 Task: Add a condition where "Hours since due date Is One hundred" in new tickets in your groups.
Action: Mouse moved to (166, 390)
Screenshot: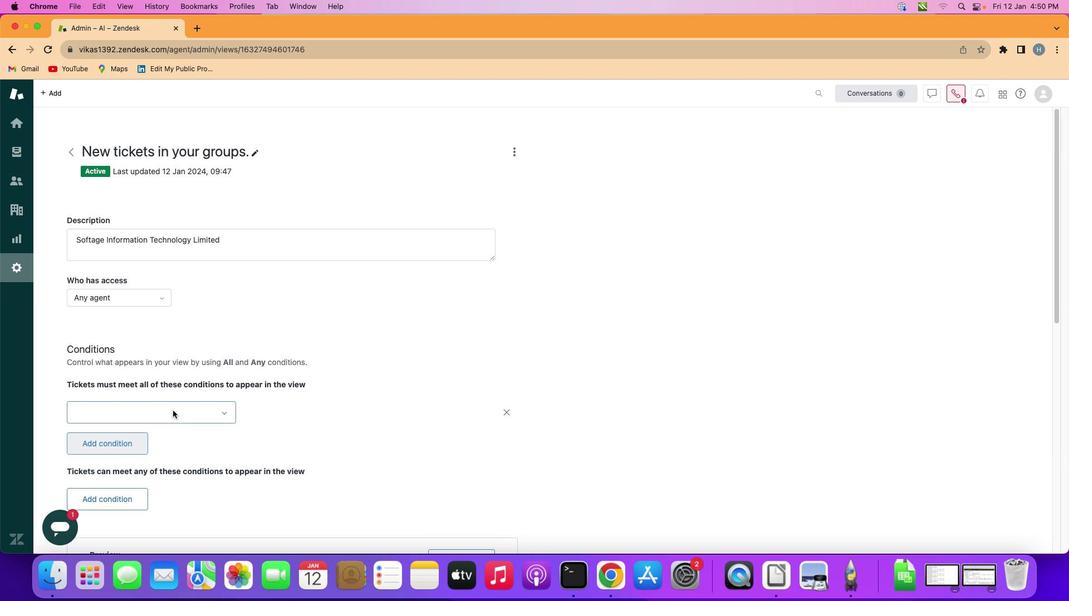 
Action: Mouse pressed left at (166, 390)
Screenshot: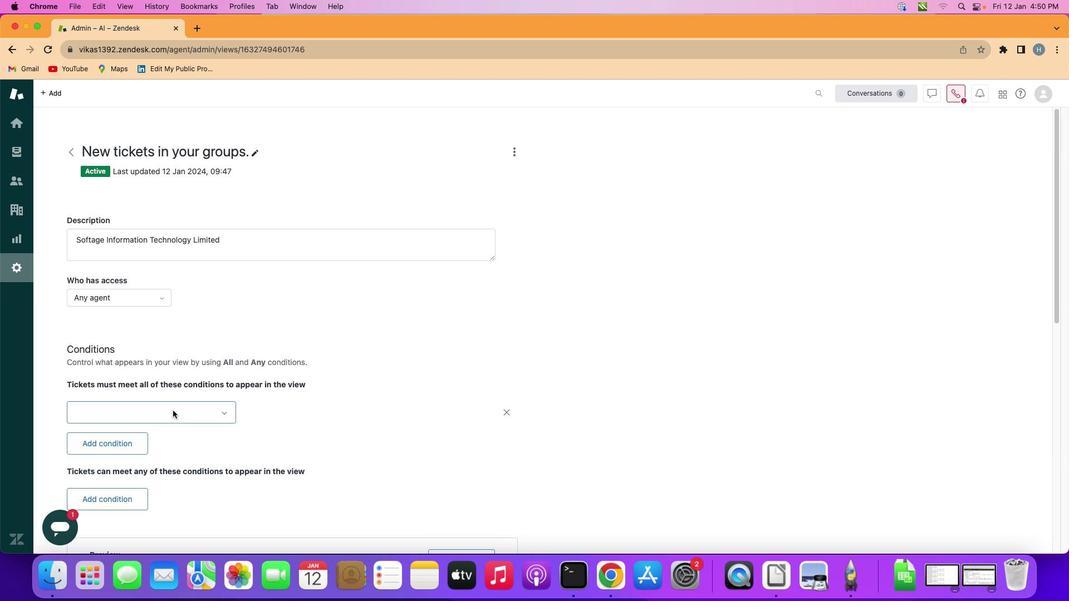 
Action: Mouse moved to (231, 390)
Screenshot: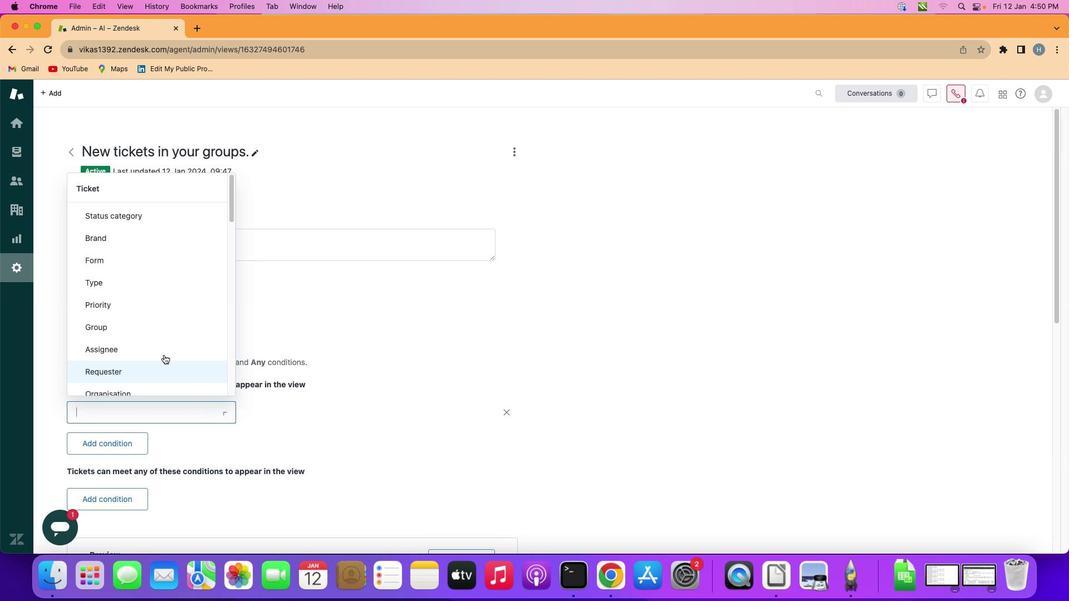 
Action: Mouse pressed left at (231, 390)
Screenshot: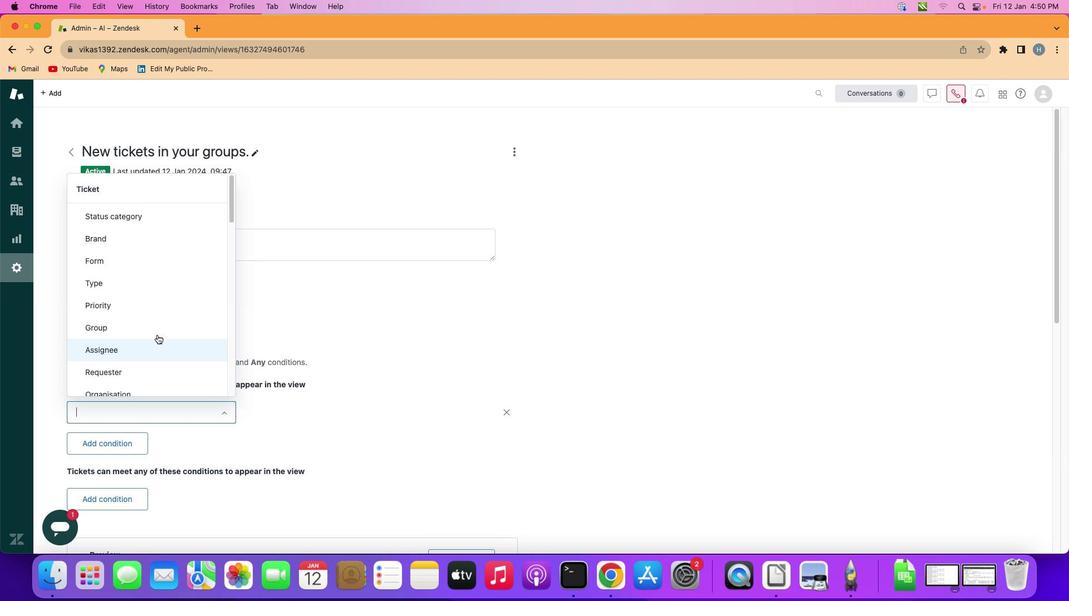 
Action: Mouse moved to (222, 293)
Screenshot: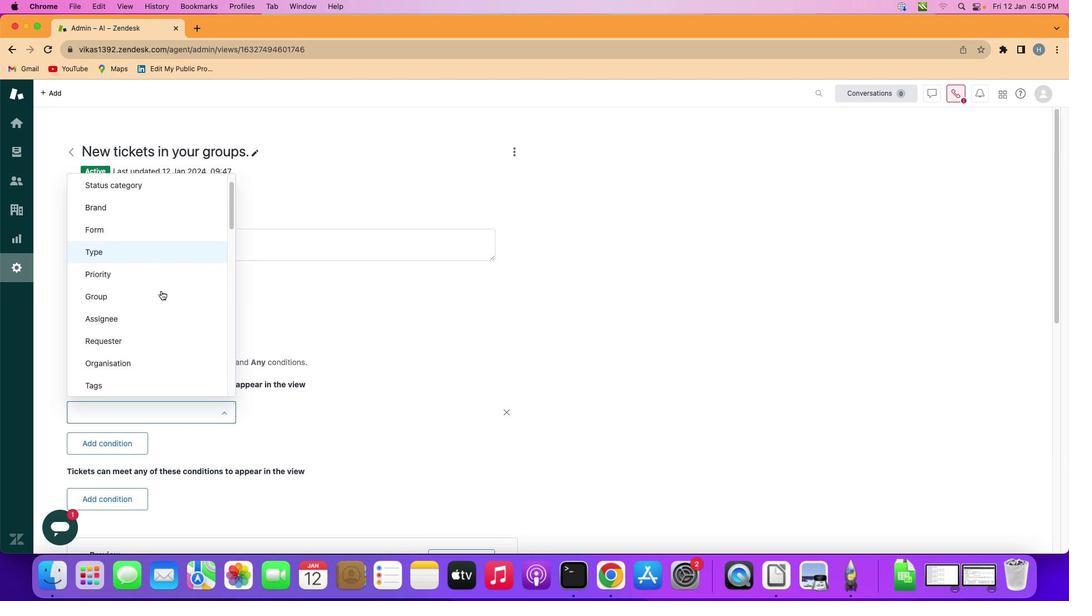 
Action: Mouse scrolled (222, 293) with delta (80, 60)
Screenshot: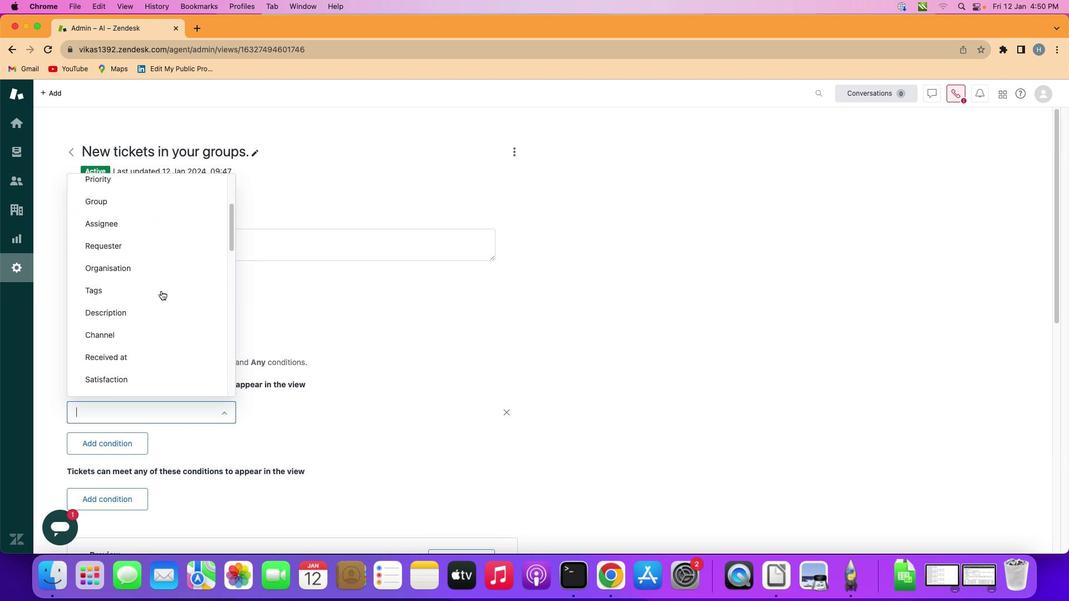 
Action: Mouse scrolled (222, 293) with delta (80, 60)
Screenshot: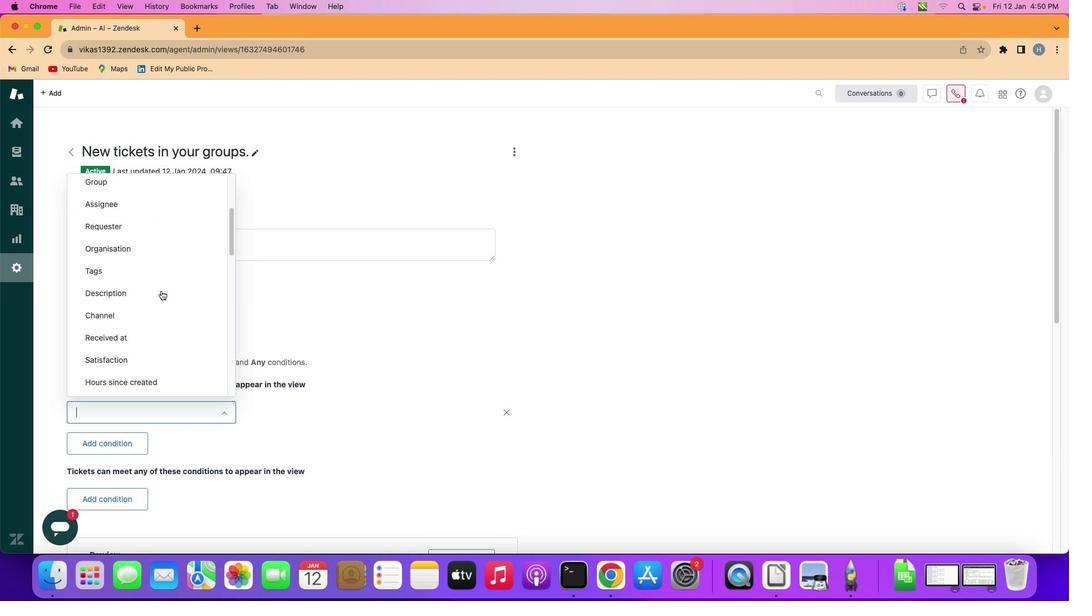 
Action: Mouse scrolled (222, 293) with delta (80, 60)
Screenshot: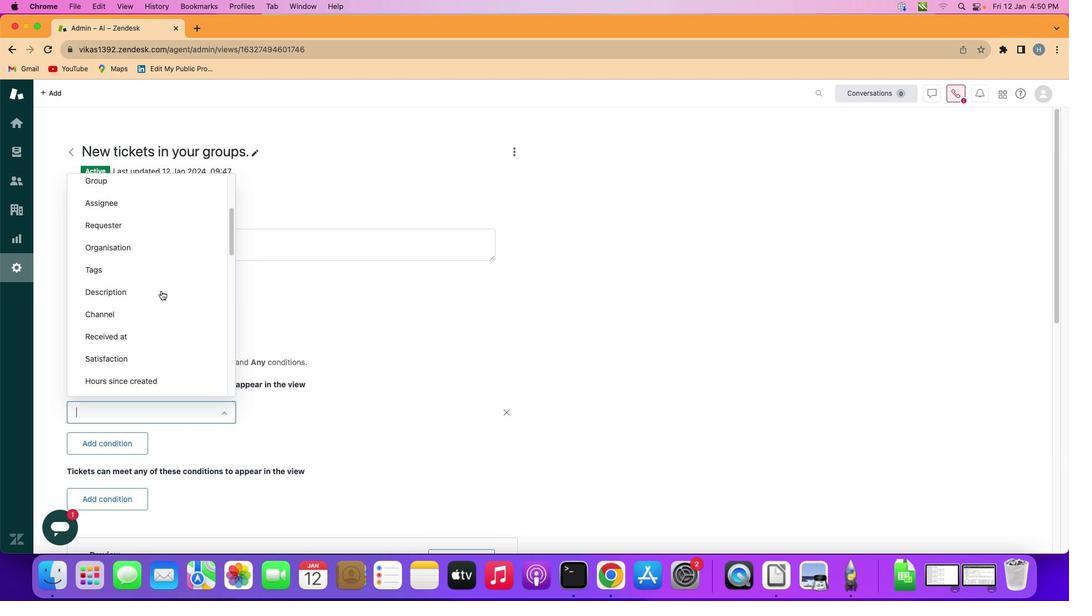 
Action: Mouse scrolled (222, 293) with delta (80, 60)
Screenshot: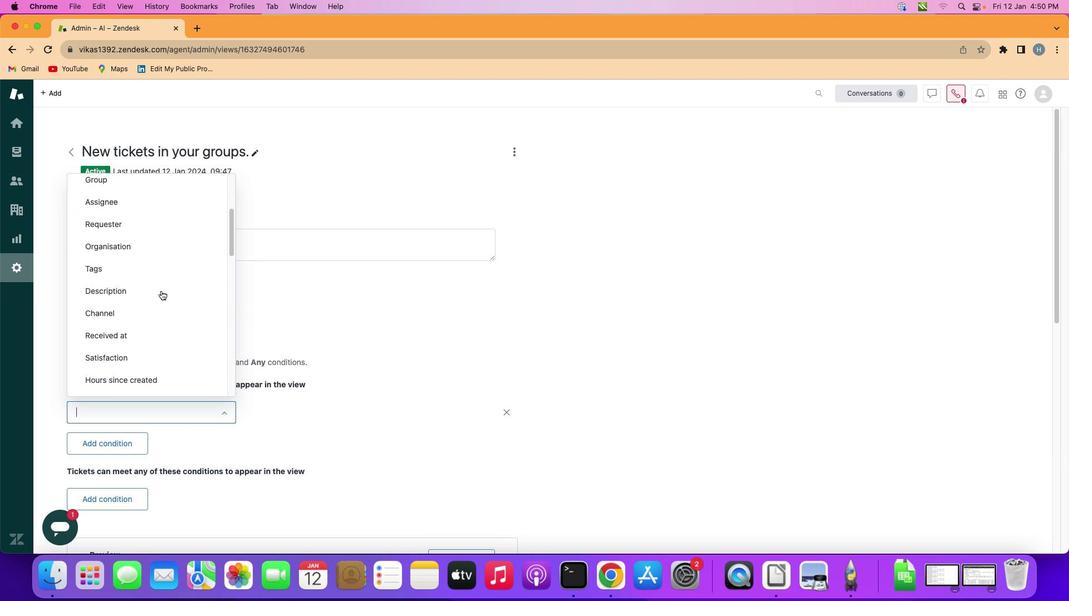 
Action: Mouse scrolled (222, 293) with delta (80, 59)
Screenshot: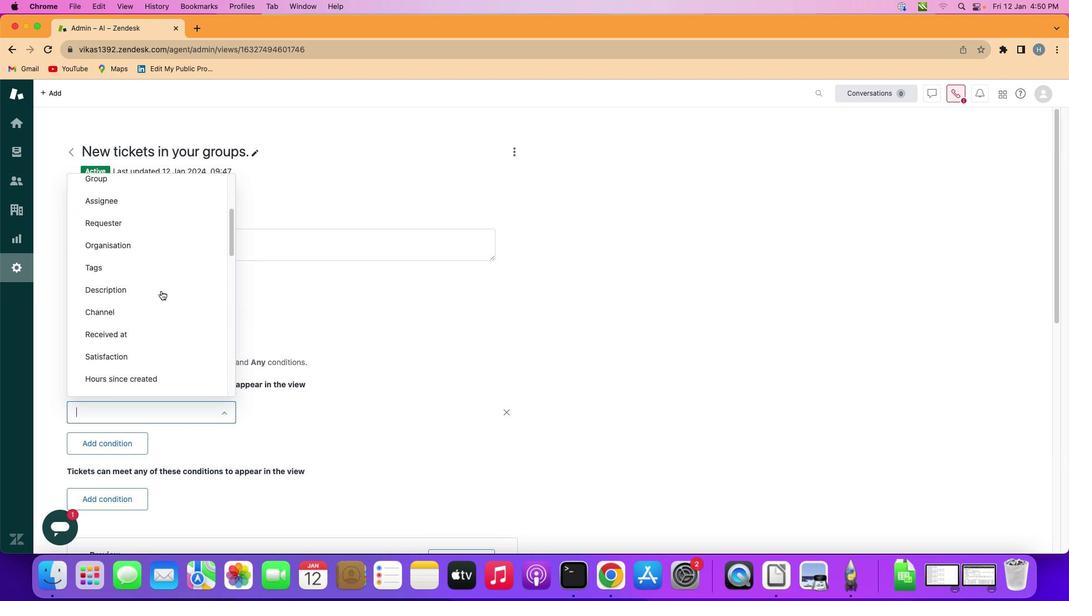 
Action: Mouse scrolled (222, 293) with delta (80, 60)
Screenshot: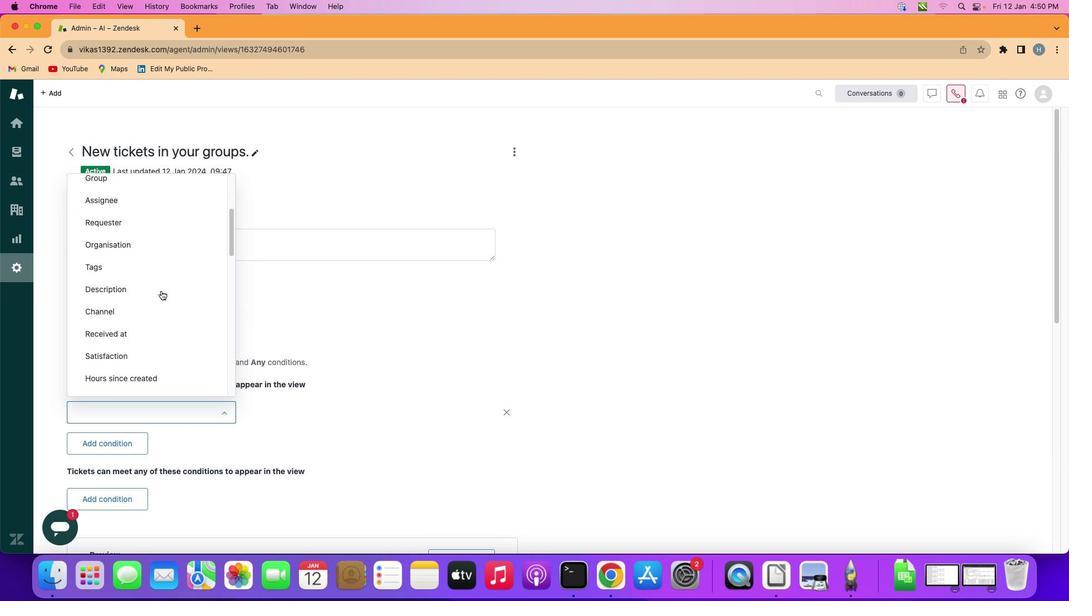 
Action: Mouse scrolled (222, 293) with delta (80, 60)
Screenshot: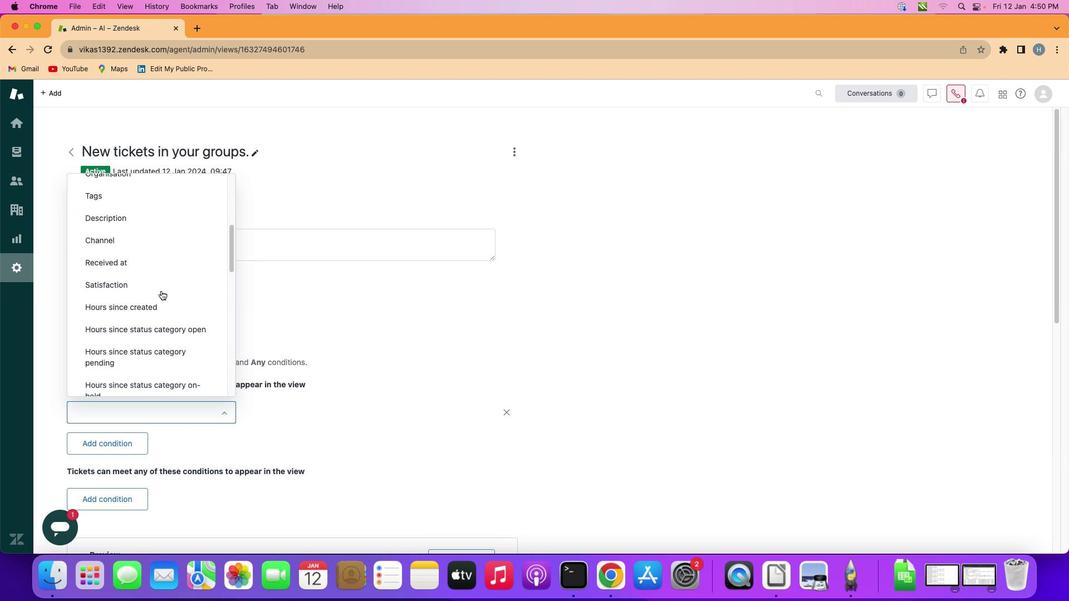
Action: Mouse scrolled (222, 293) with delta (80, 60)
Screenshot: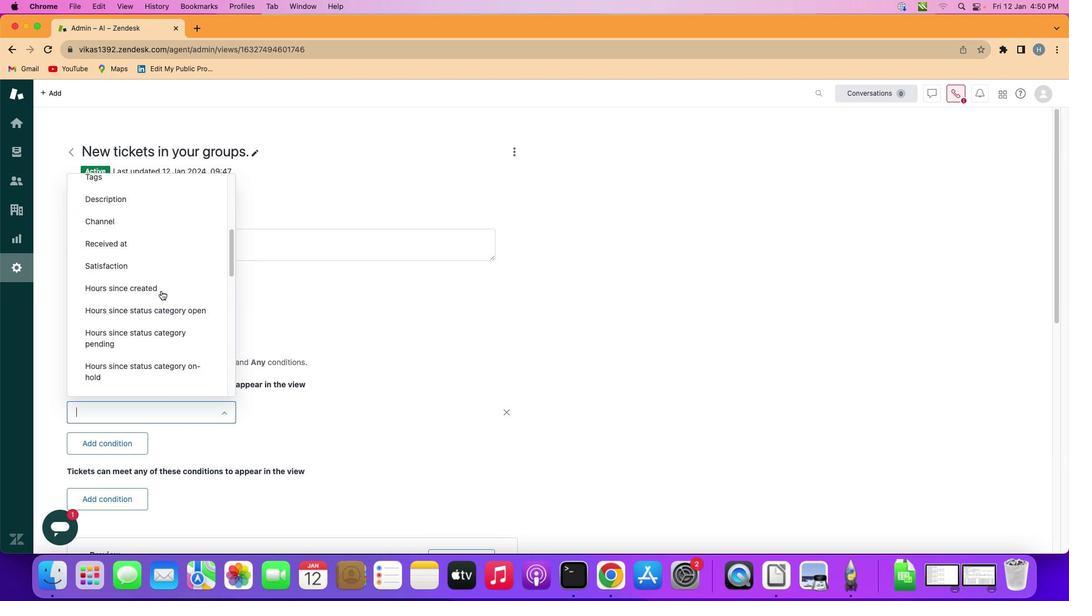 
Action: Mouse scrolled (222, 293) with delta (80, 60)
Screenshot: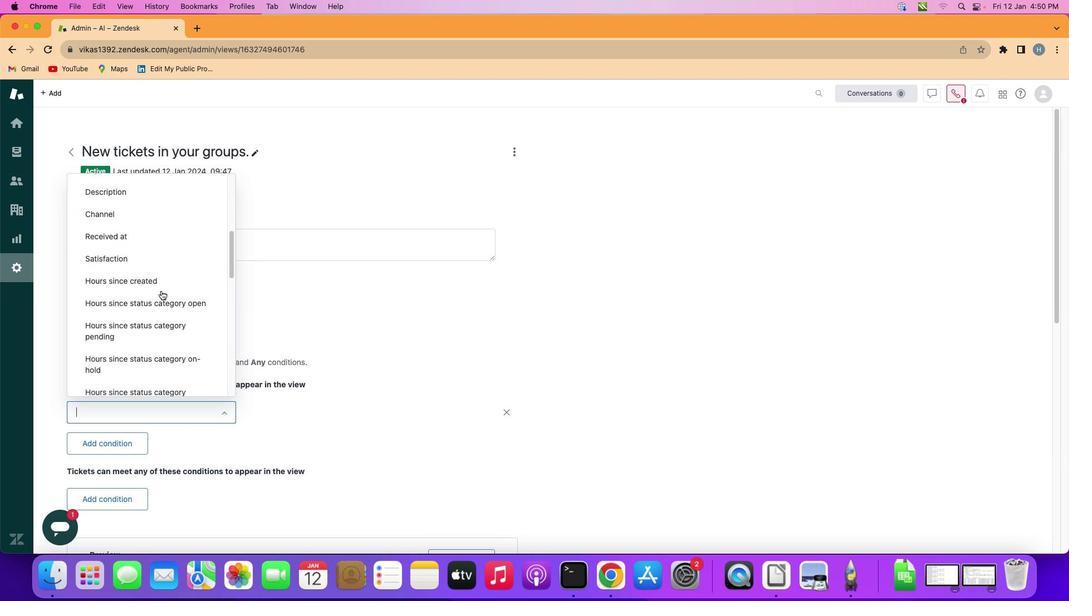 
Action: Mouse scrolled (222, 293) with delta (80, 60)
Screenshot: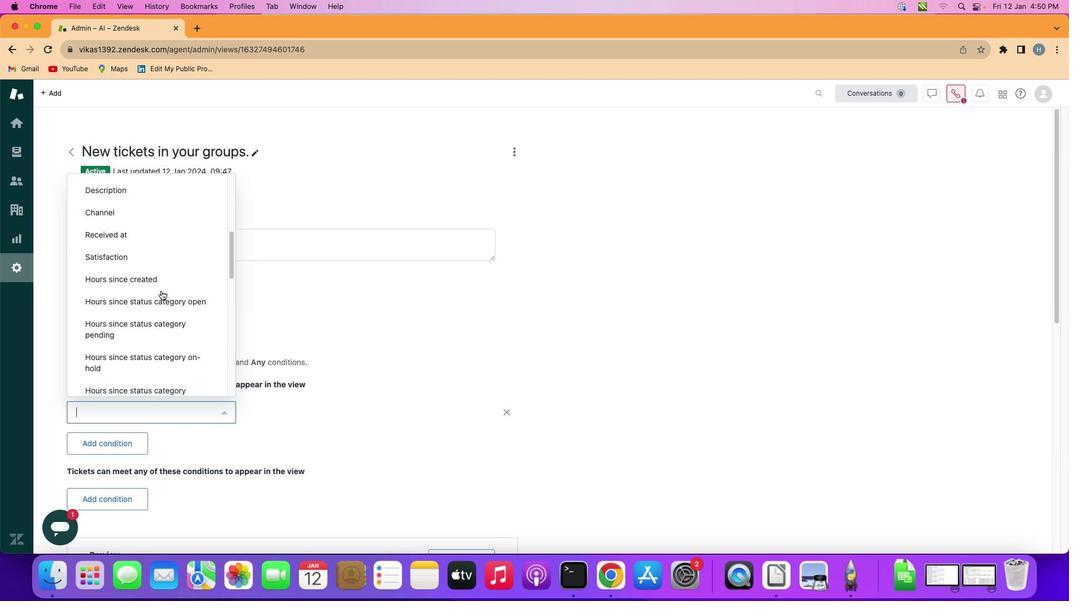
Action: Mouse scrolled (222, 293) with delta (80, 60)
Screenshot: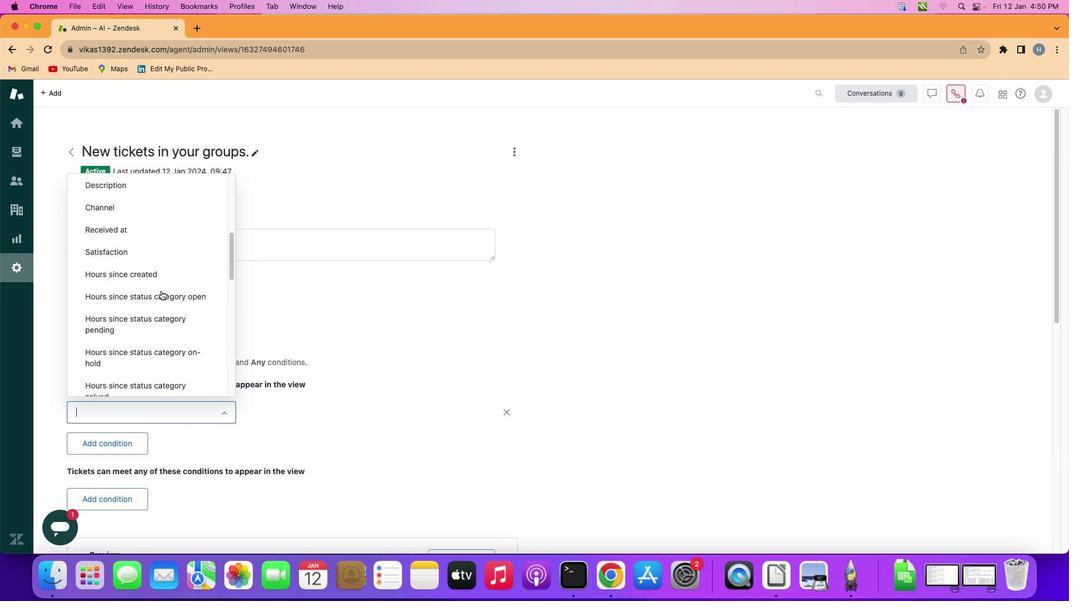
Action: Mouse scrolled (222, 293) with delta (80, 60)
Screenshot: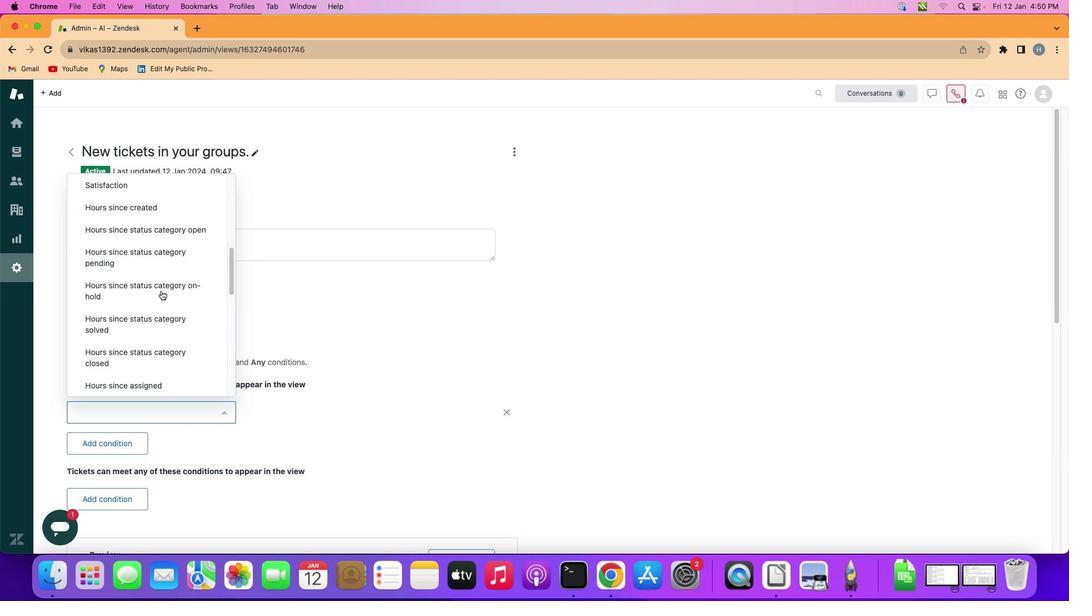 
Action: Mouse scrolled (222, 293) with delta (80, 60)
Screenshot: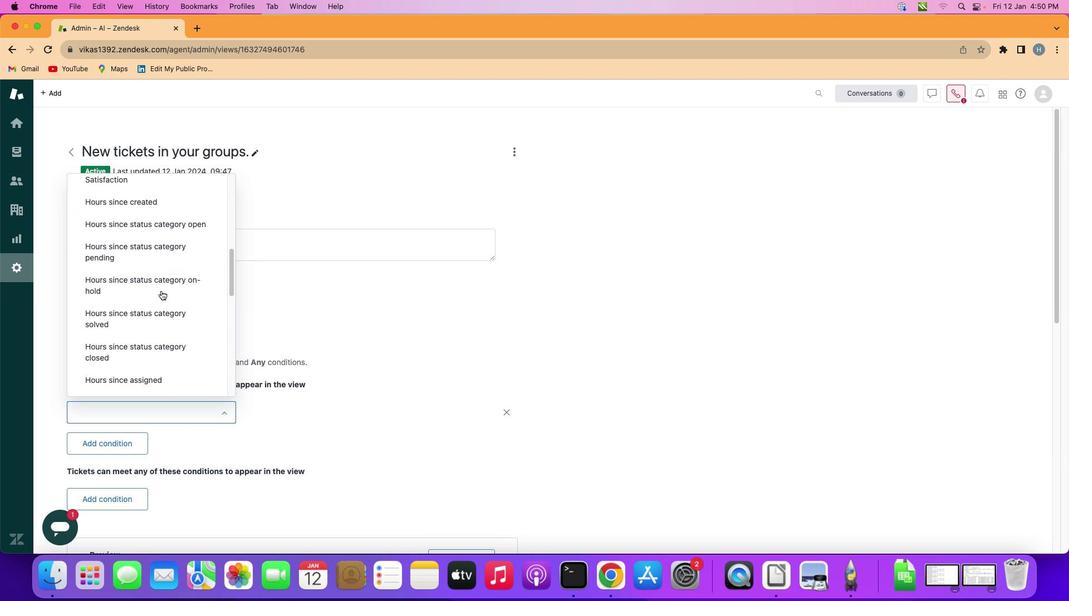 
Action: Mouse scrolled (222, 293) with delta (80, 60)
Screenshot: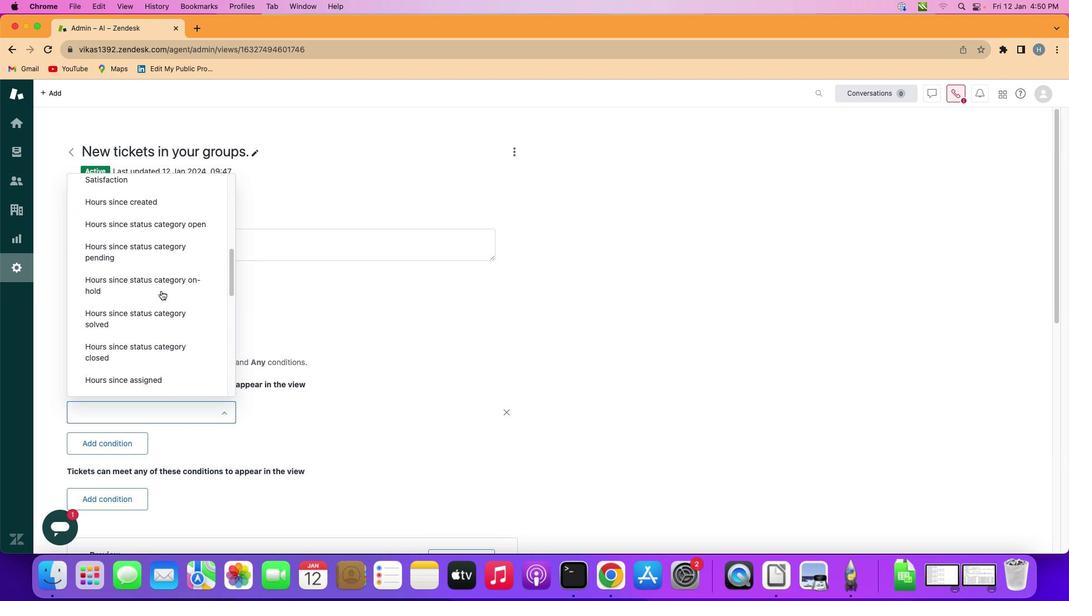 
Action: Mouse scrolled (222, 293) with delta (80, 60)
Screenshot: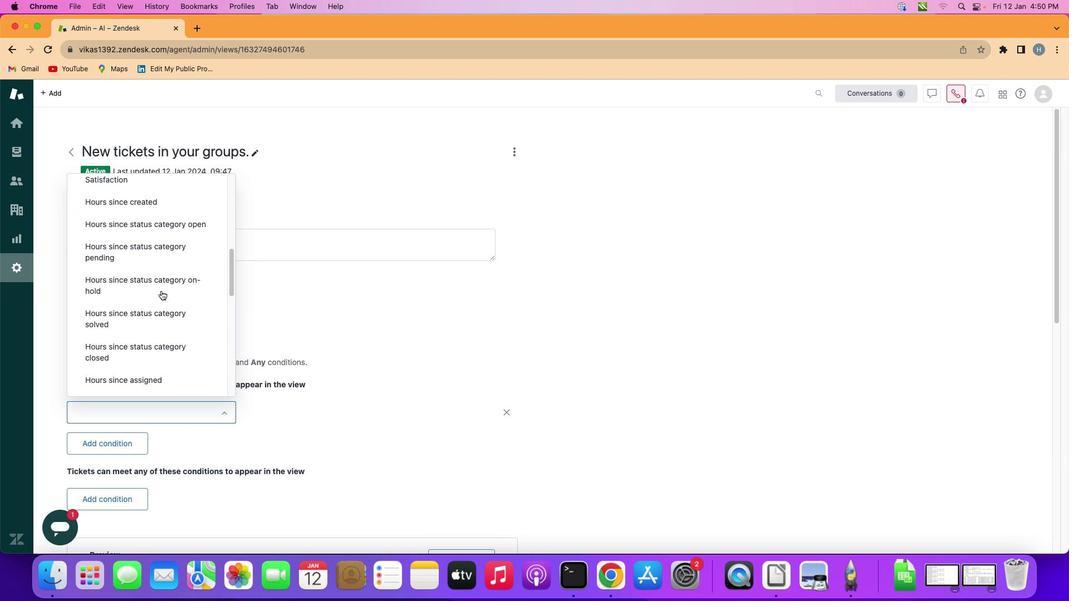 
Action: Mouse scrolled (222, 293) with delta (80, 60)
Screenshot: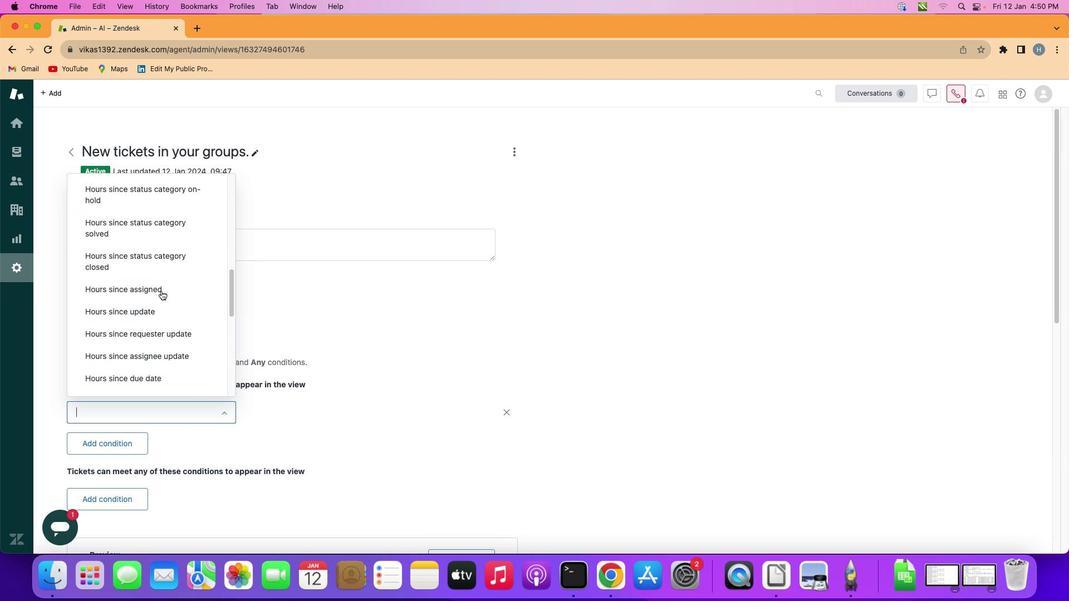 
Action: Mouse scrolled (222, 293) with delta (80, 60)
Screenshot: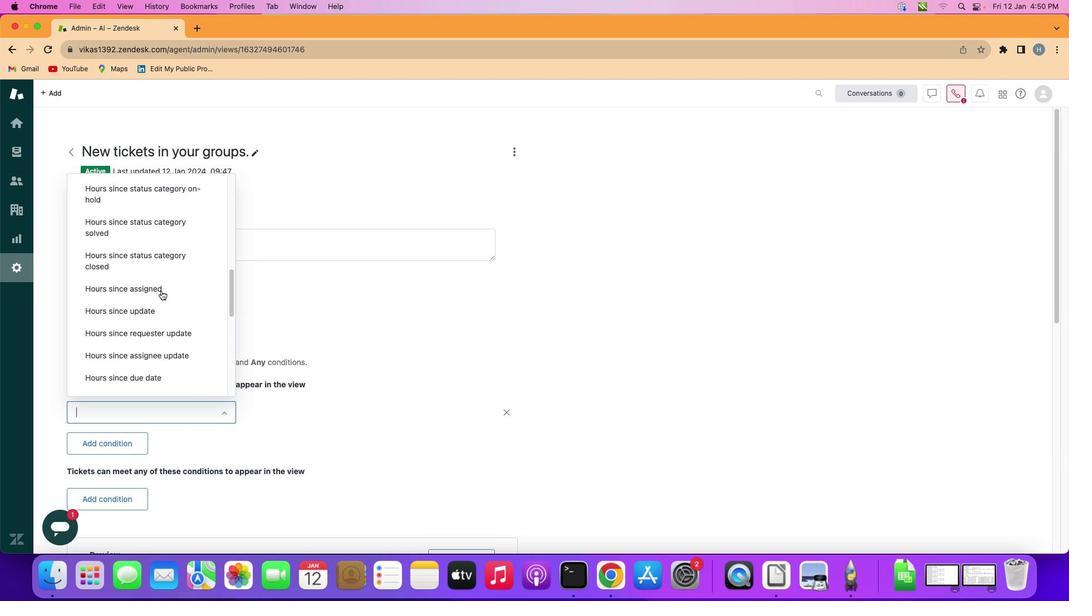 
Action: Mouse scrolled (222, 293) with delta (80, 60)
Screenshot: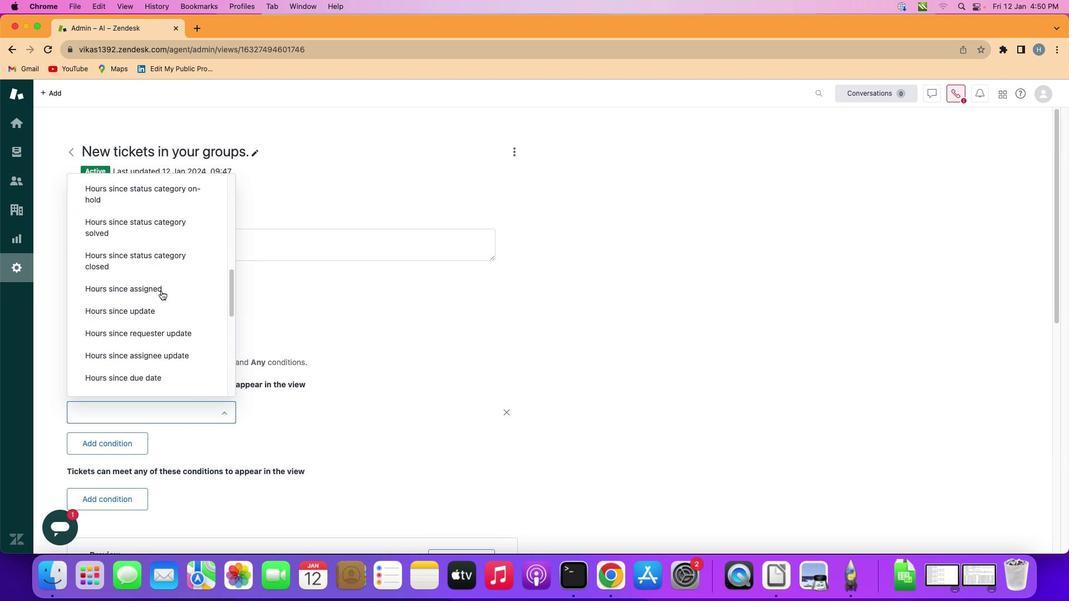 
Action: Mouse scrolled (222, 293) with delta (80, 59)
Screenshot: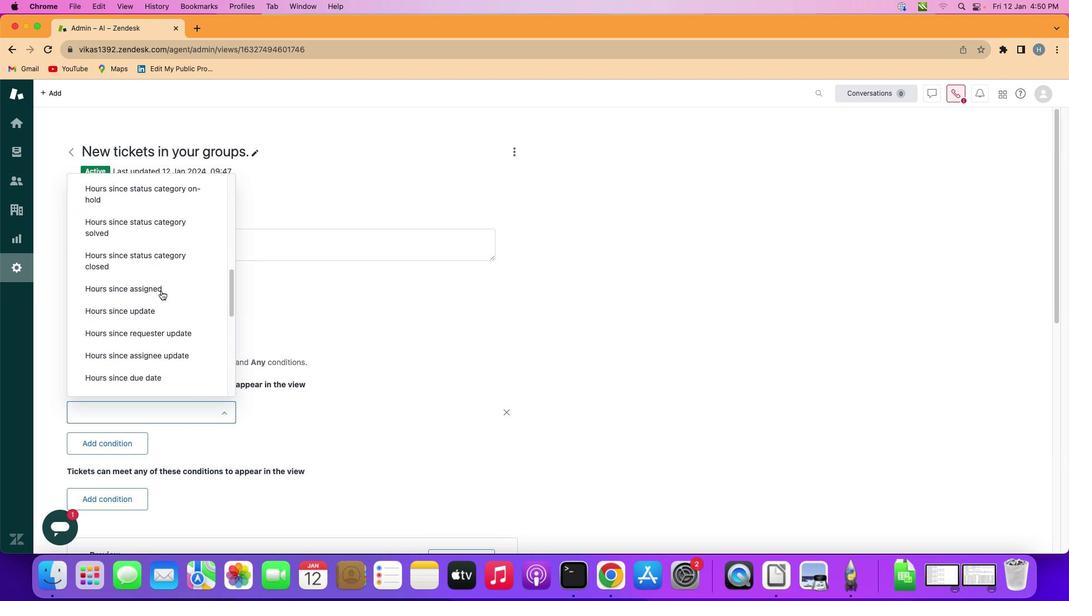 
Action: Mouse scrolled (222, 293) with delta (80, 60)
Screenshot: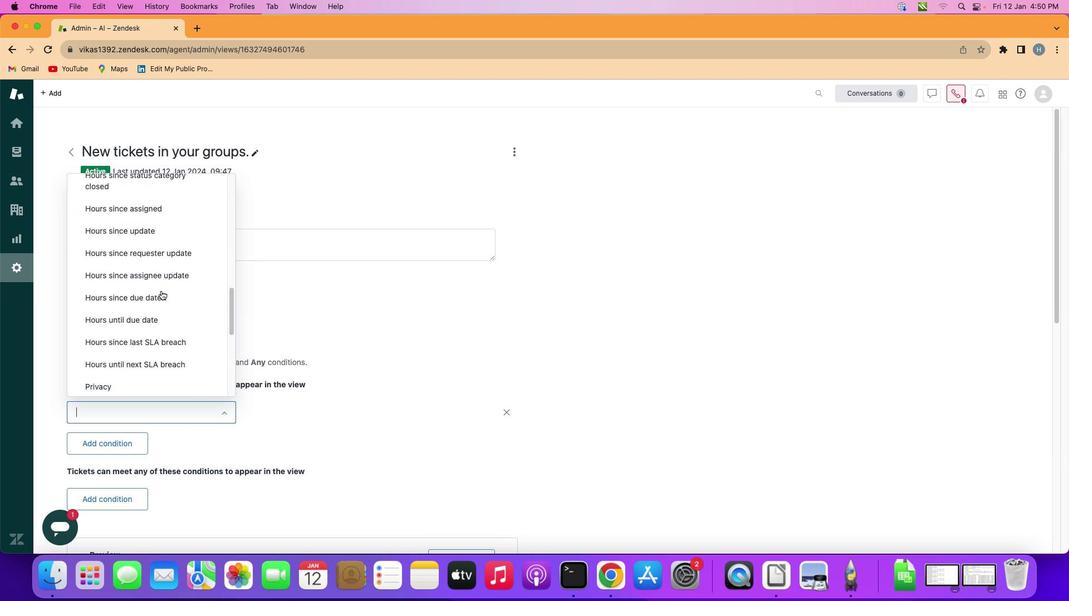 
Action: Mouse scrolled (222, 293) with delta (80, 60)
Screenshot: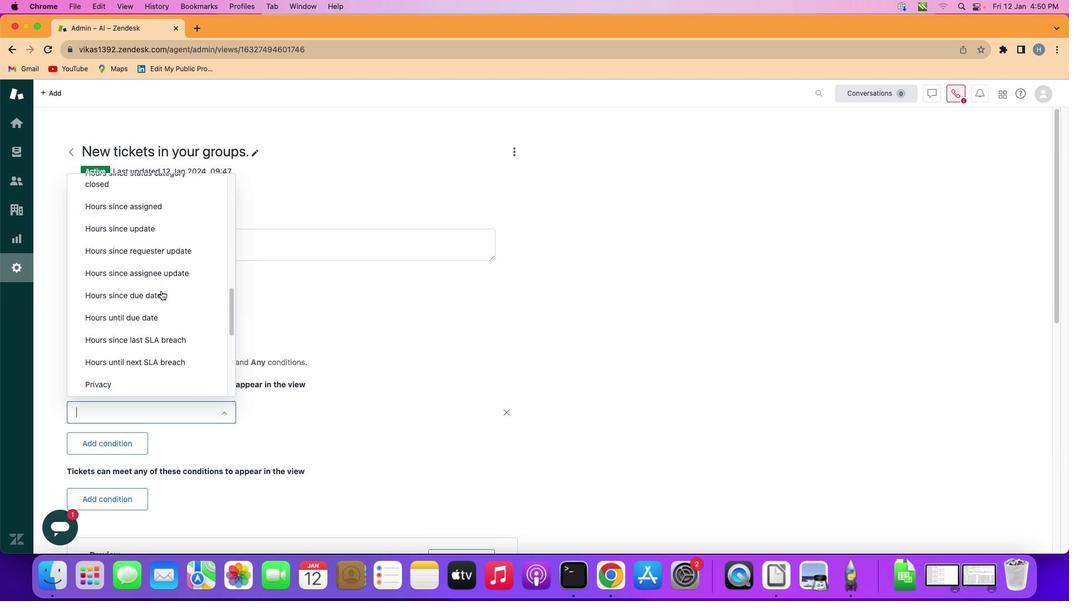 
Action: Mouse scrolled (222, 293) with delta (80, 60)
Screenshot: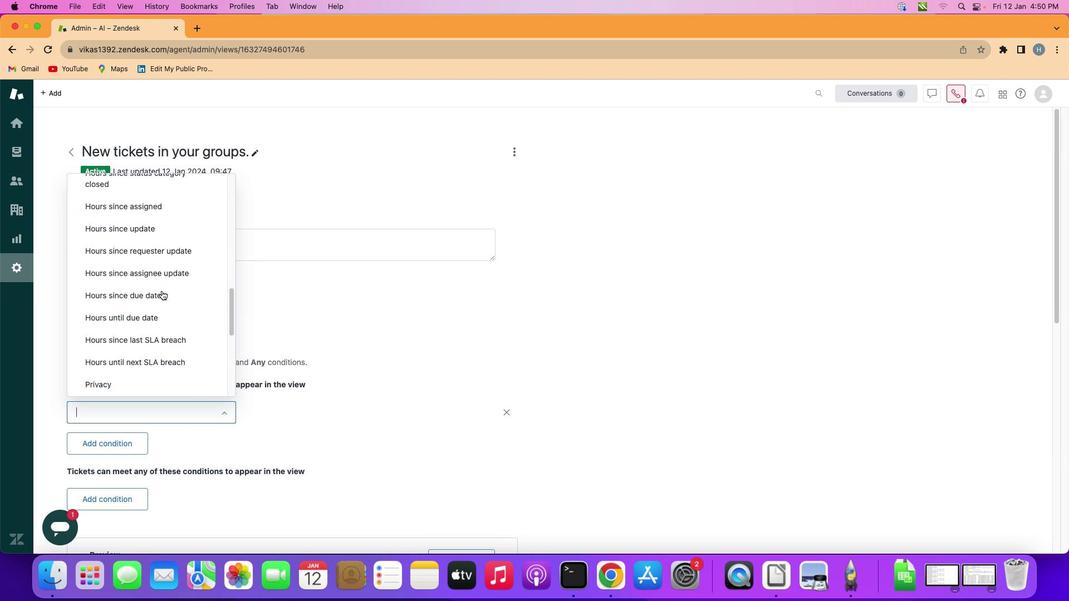 
Action: Mouse scrolled (222, 293) with delta (80, 60)
Screenshot: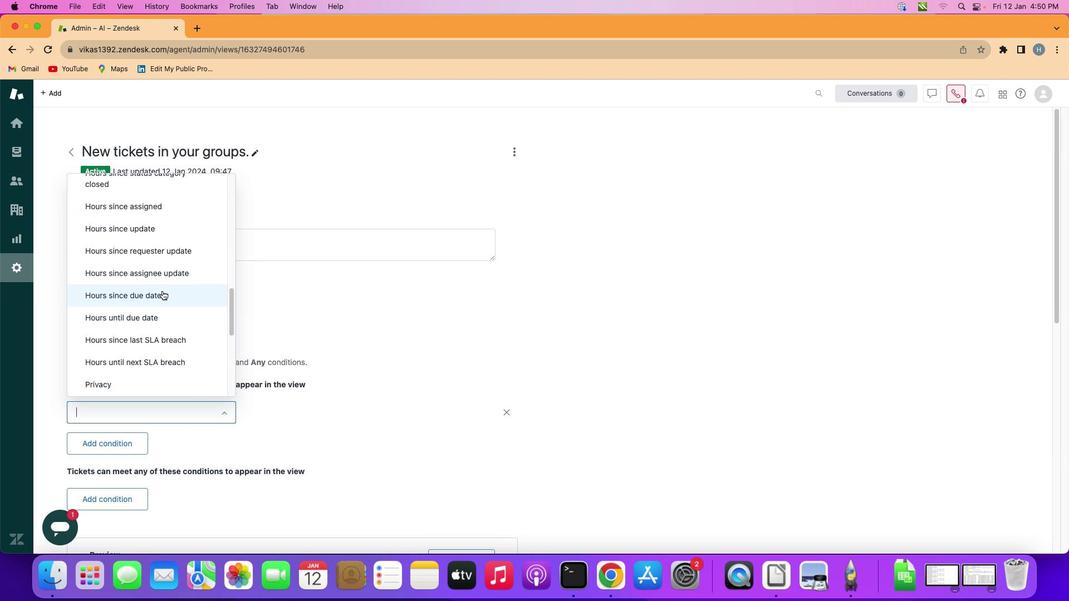 
Action: Mouse moved to (226, 295)
Screenshot: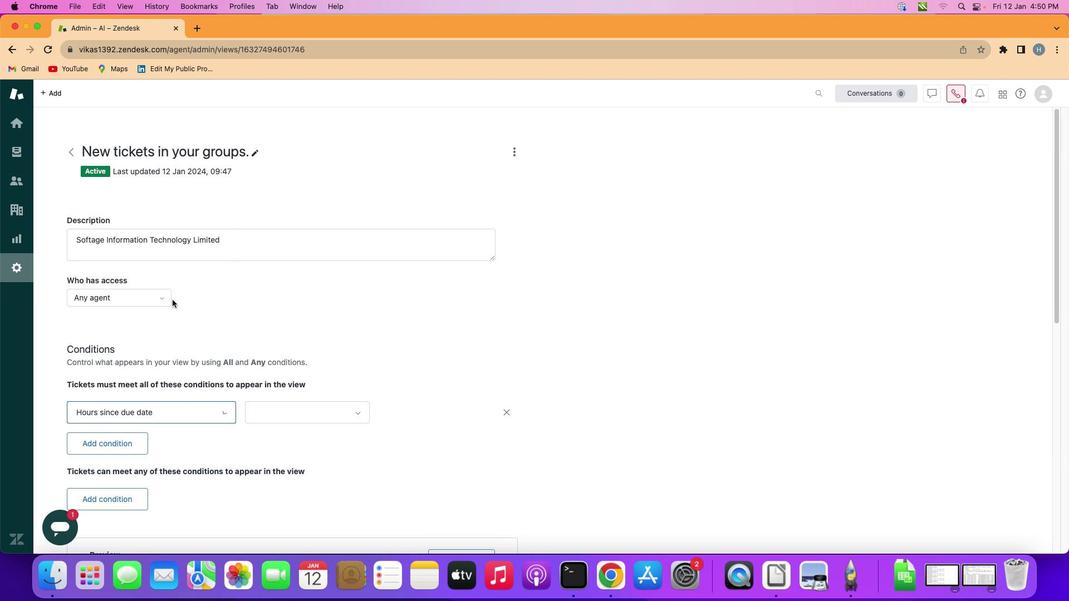 
Action: Mouse pressed left at (226, 295)
Screenshot: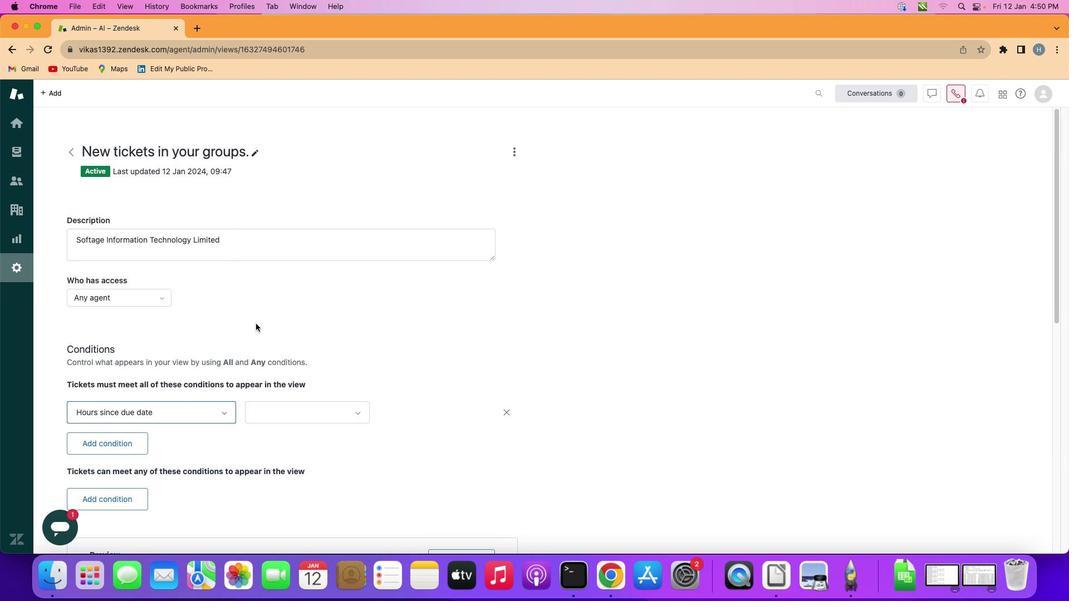 
Action: Mouse moved to (353, 393)
Screenshot: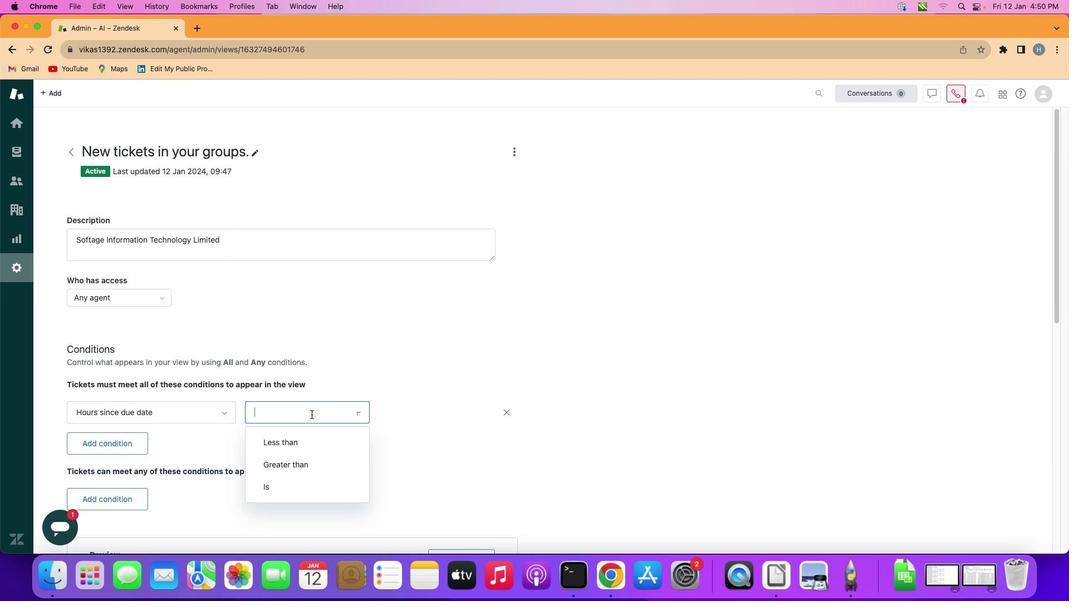 
Action: Mouse pressed left at (353, 393)
Screenshot: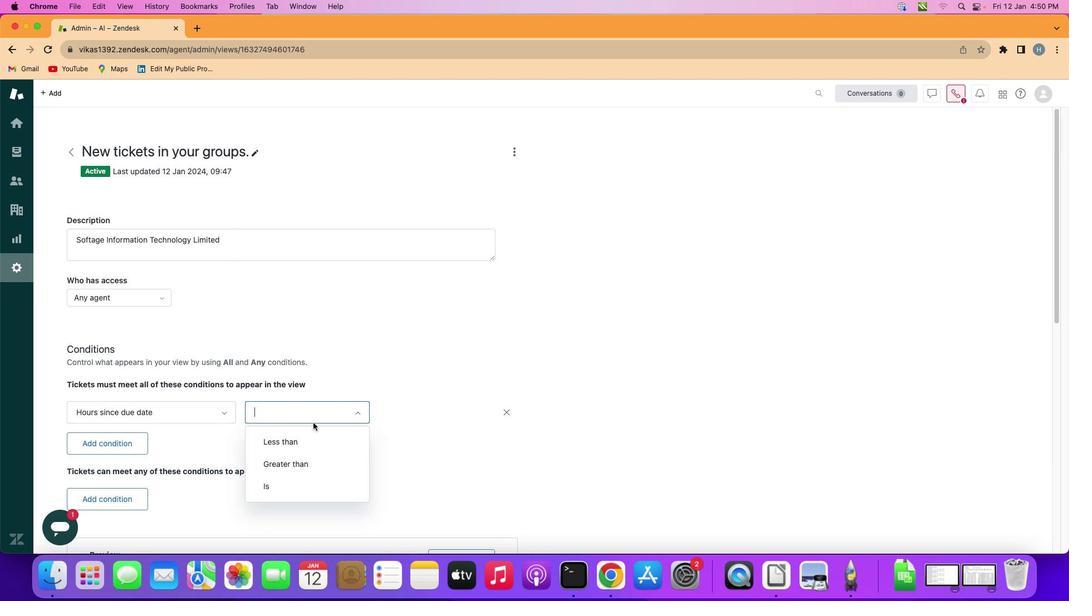 
Action: Mouse moved to (346, 448)
Screenshot: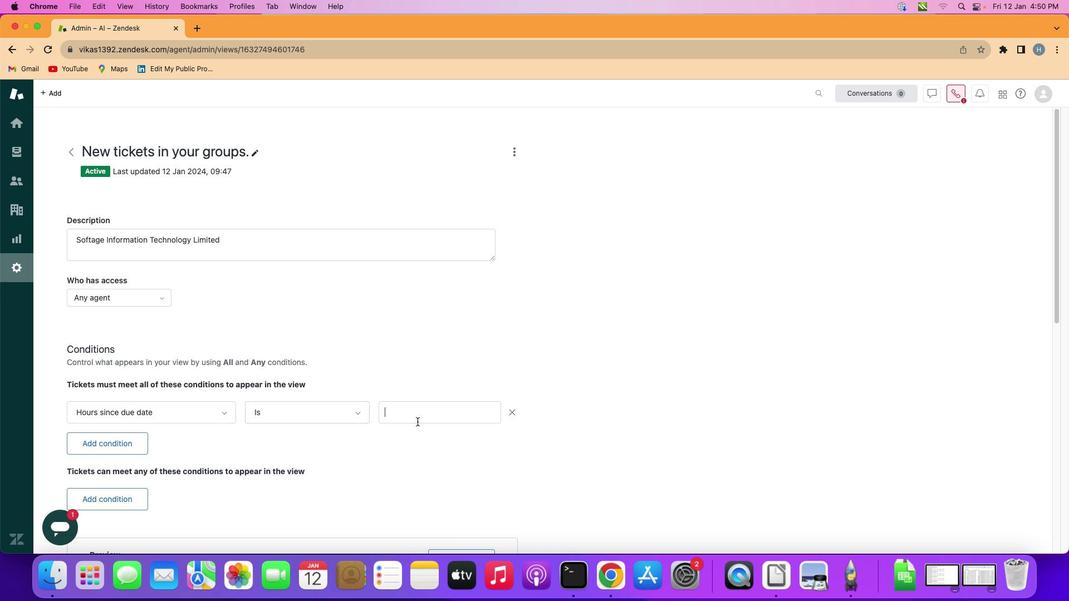 
Action: Mouse pressed left at (346, 448)
Screenshot: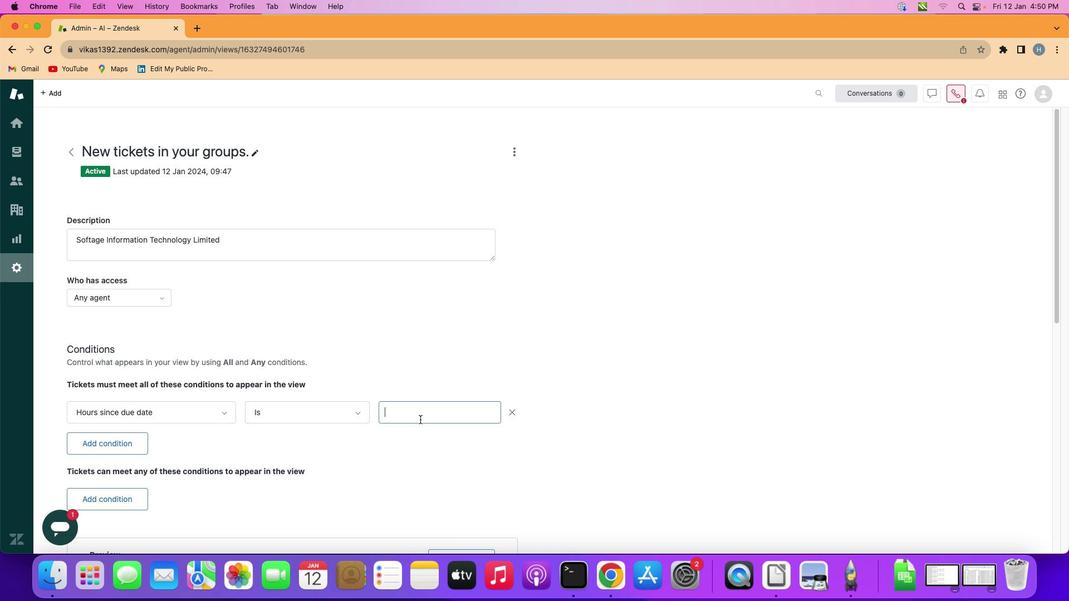 
Action: Mouse moved to (451, 394)
Screenshot: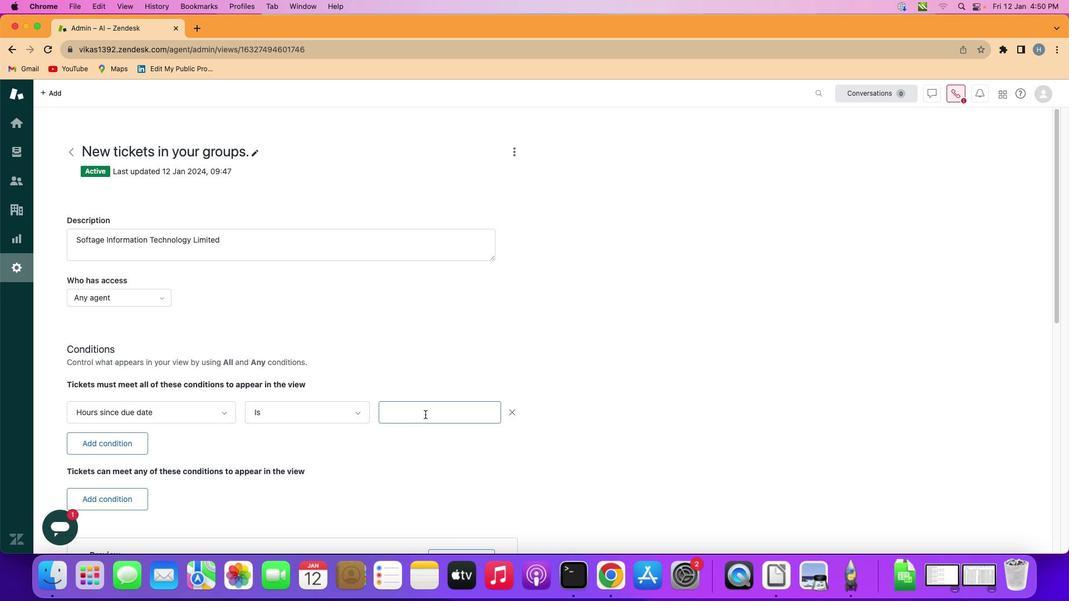 
Action: Mouse pressed left at (451, 394)
Screenshot: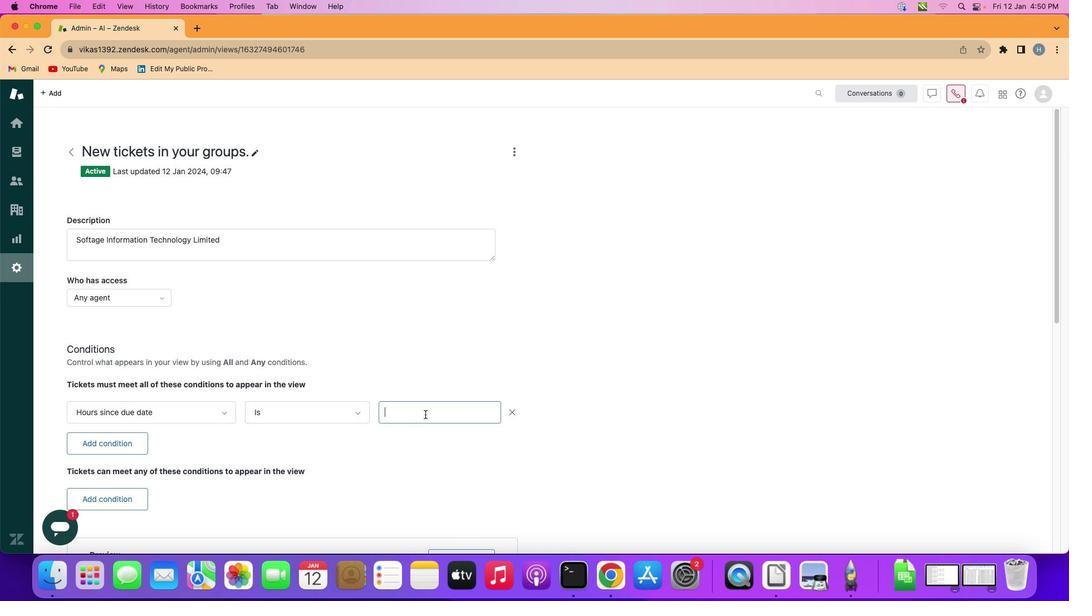 
Action: Mouse moved to (452, 393)
Screenshot: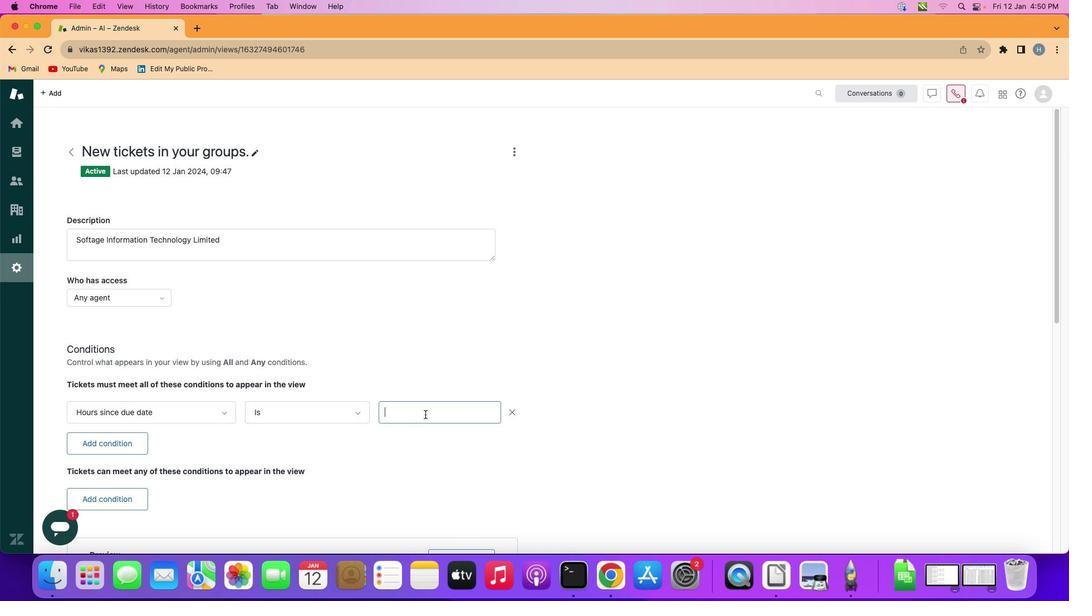 
Action: Key pressed Key.shift'O''n''e'Key.space'h''u''n''d''r''e''d'
Screenshot: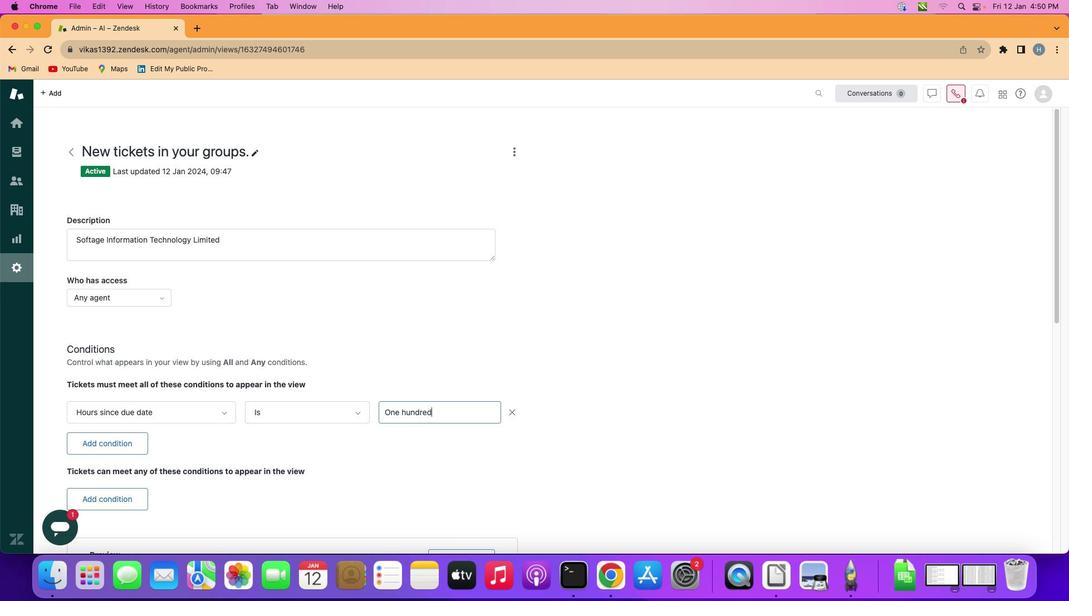 
Action: Mouse moved to (460, 407)
Screenshot: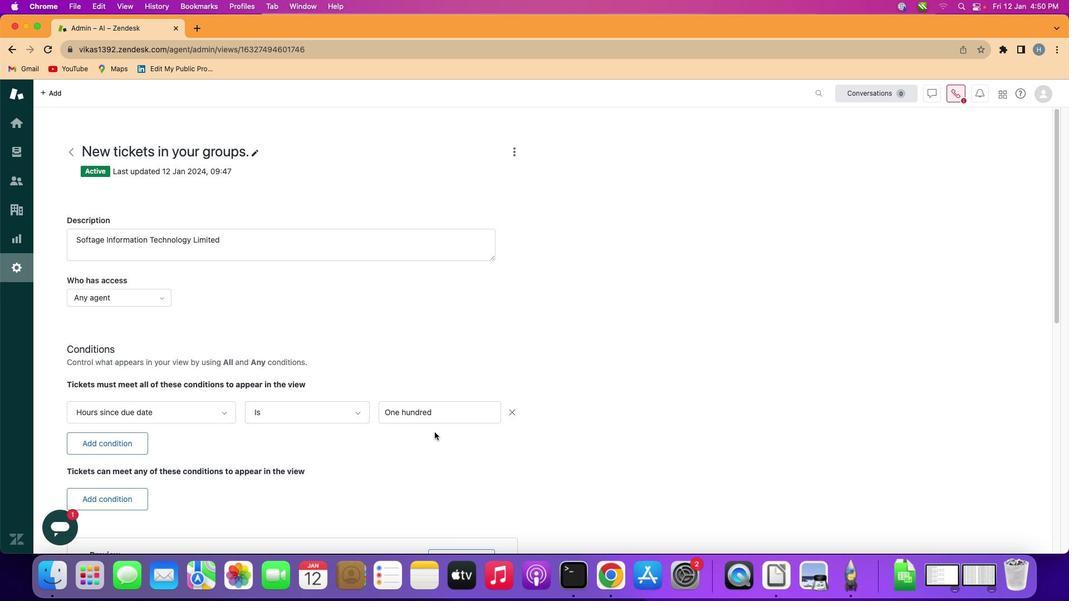 
